 Task: Add Sprouts Organic Cage Free Large Grade A Brown Eggs to the cart.
Action: Mouse moved to (16, 109)
Screenshot: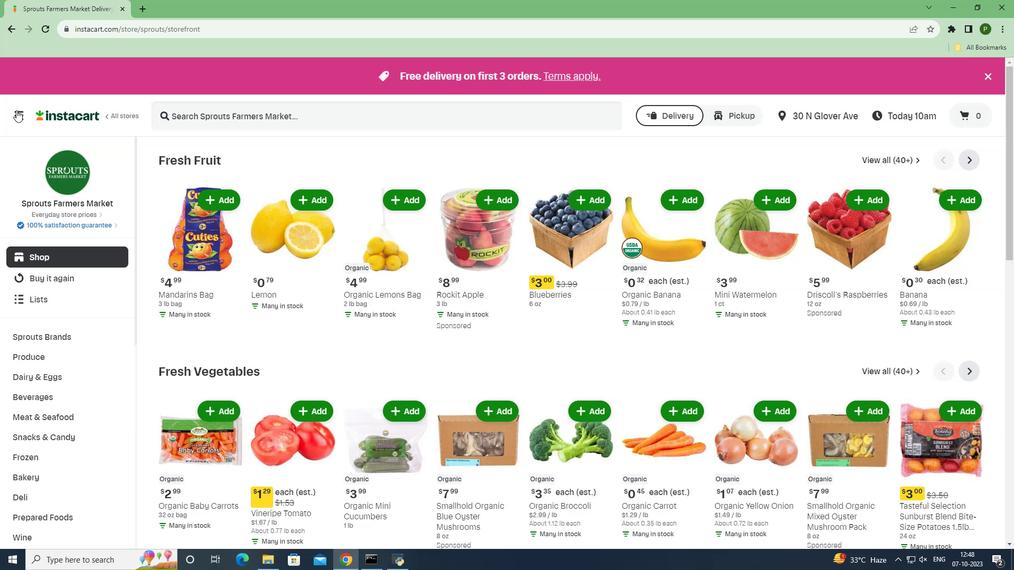 
Action: Mouse pressed left at (16, 109)
Screenshot: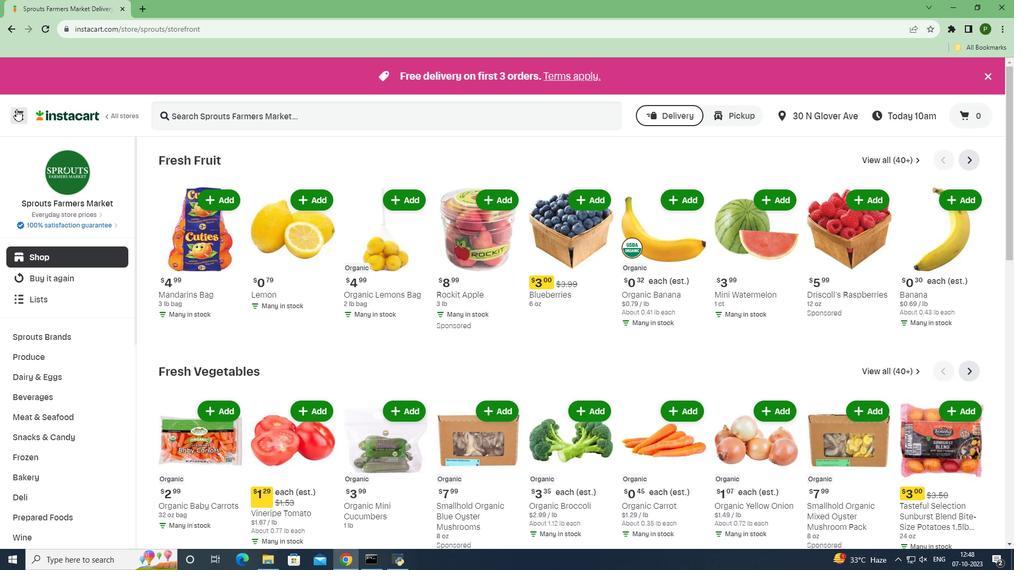 
Action: Mouse moved to (56, 274)
Screenshot: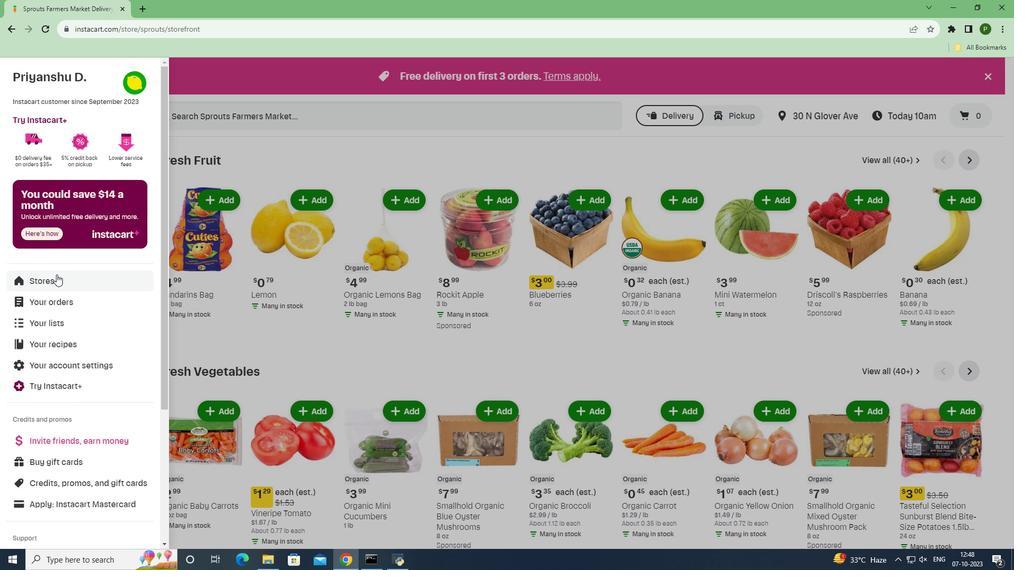 
Action: Mouse pressed left at (56, 274)
Screenshot: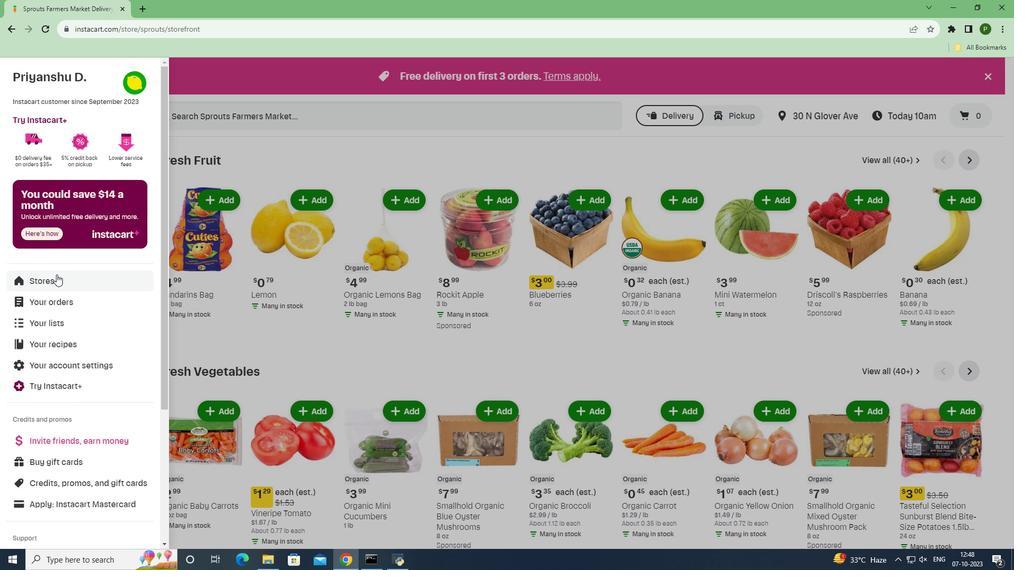 
Action: Mouse moved to (246, 122)
Screenshot: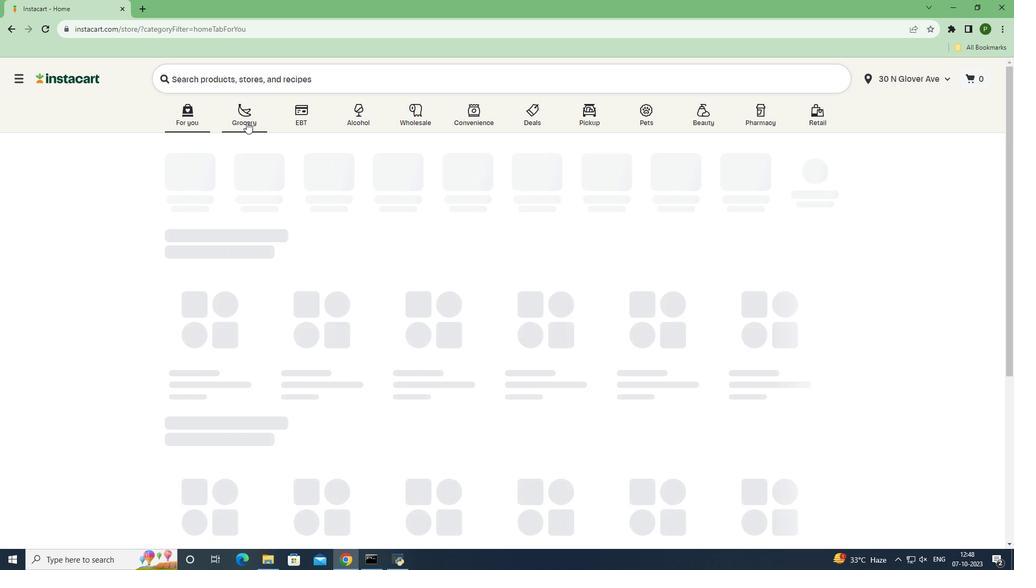 
Action: Mouse pressed left at (246, 122)
Screenshot: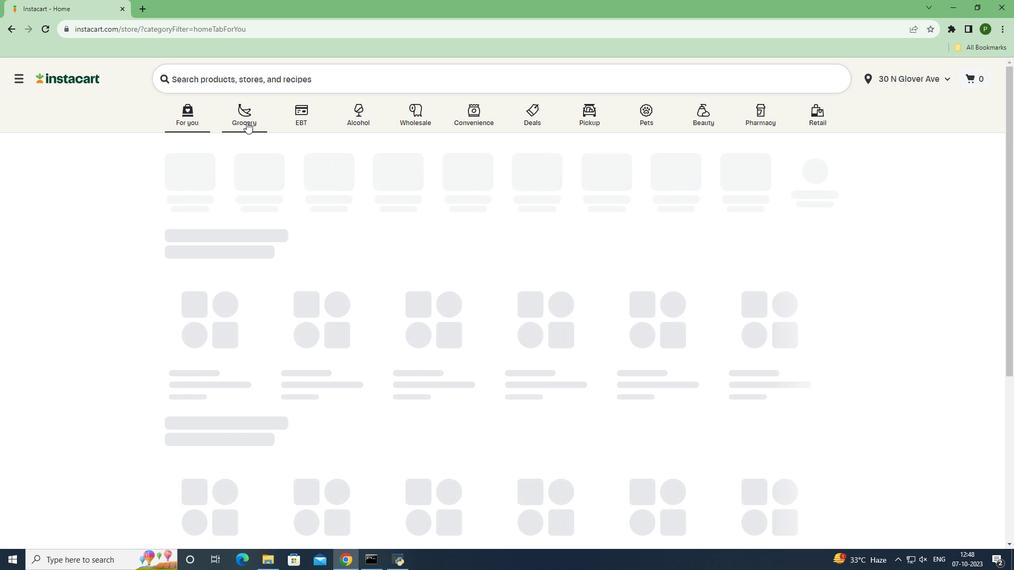 
Action: Mouse moved to (410, 255)
Screenshot: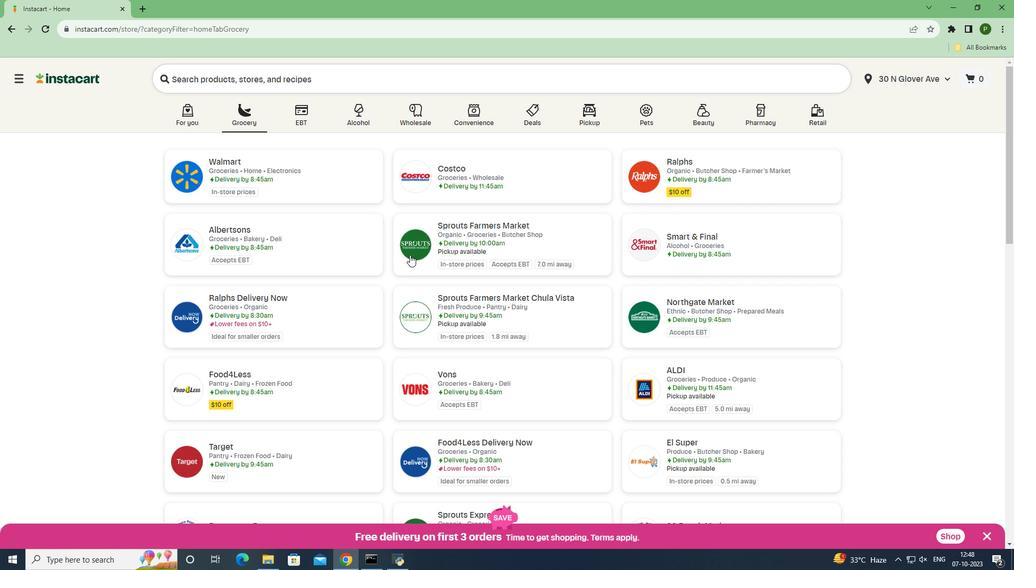 
Action: Mouse pressed left at (410, 255)
Screenshot: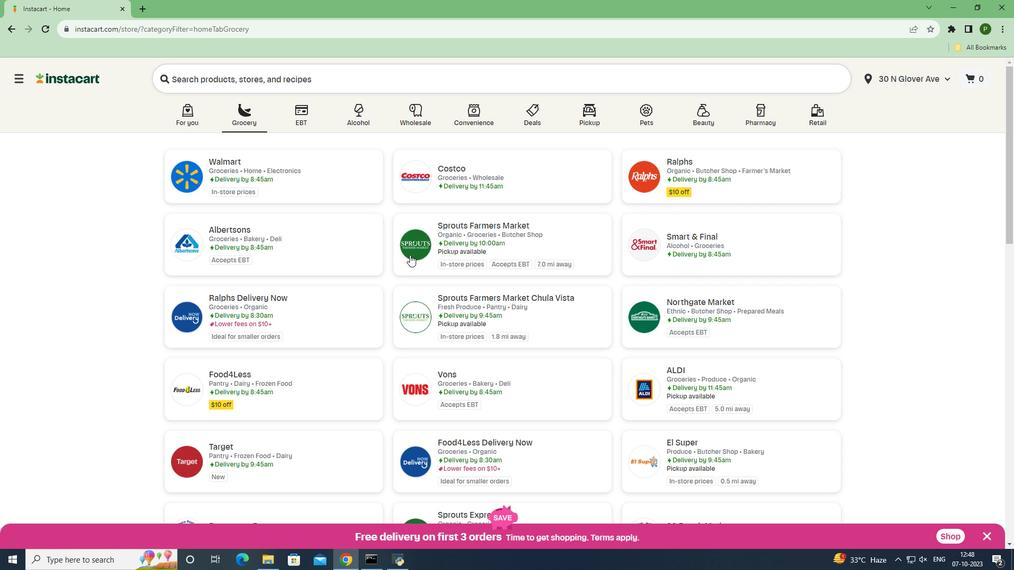 
Action: Mouse moved to (63, 381)
Screenshot: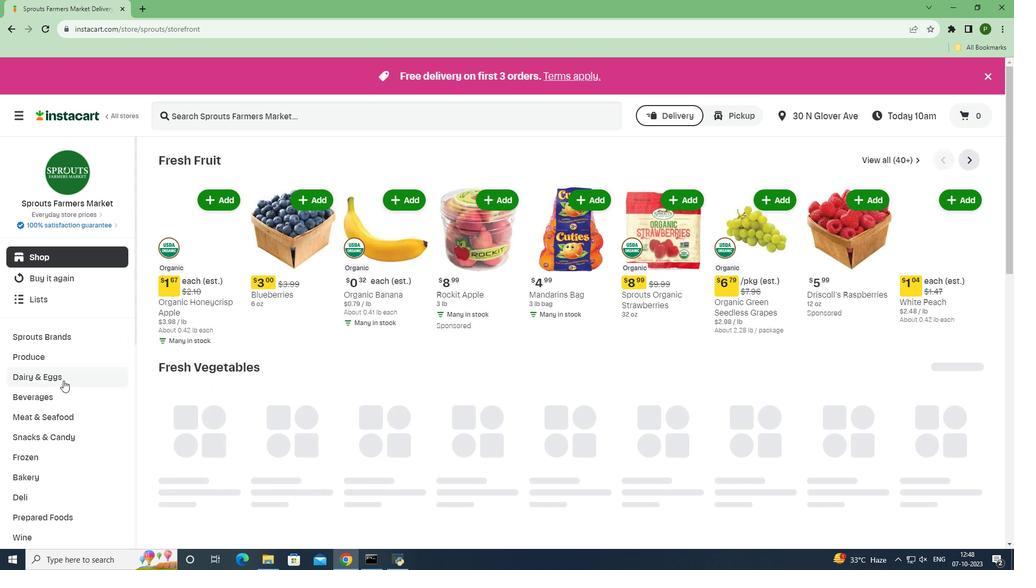 
Action: Mouse pressed left at (63, 381)
Screenshot: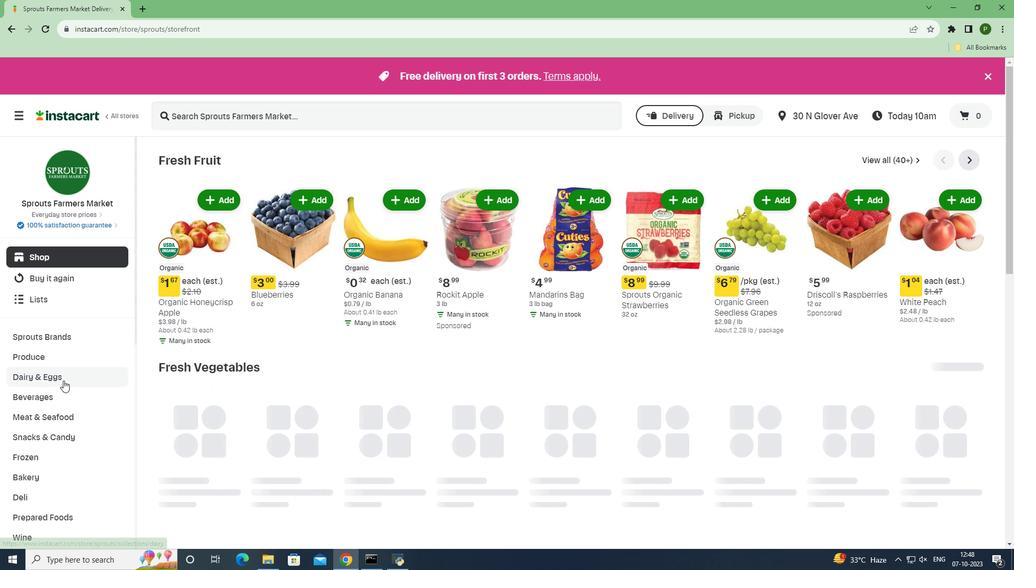 
Action: Mouse moved to (52, 434)
Screenshot: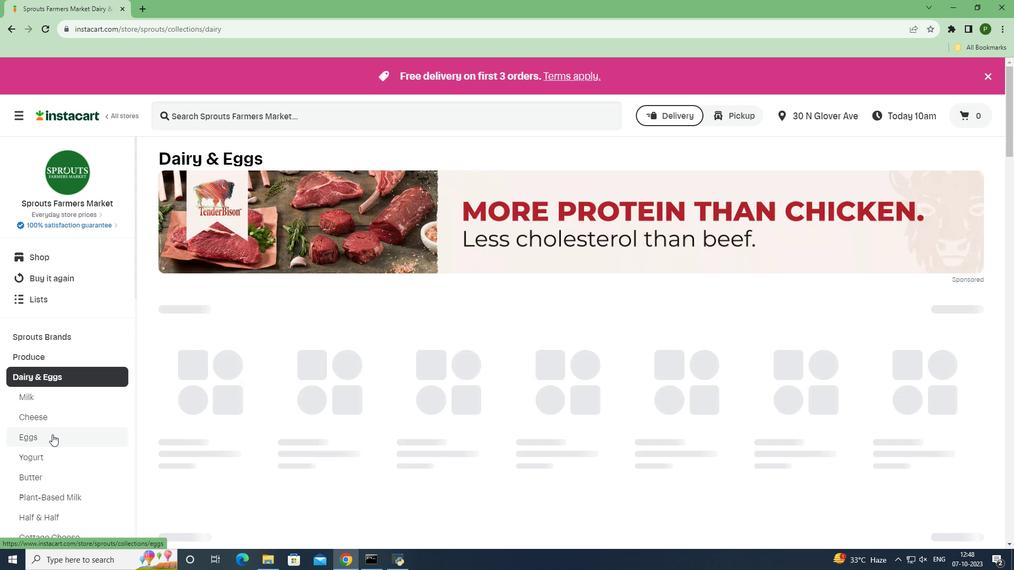 
Action: Mouse pressed left at (52, 434)
Screenshot: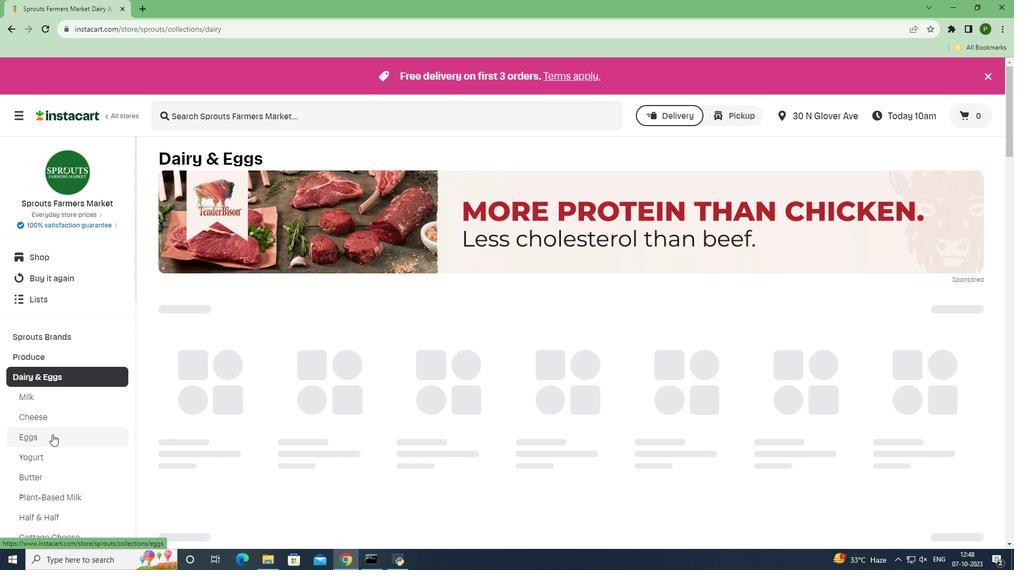 
Action: Mouse moved to (235, 114)
Screenshot: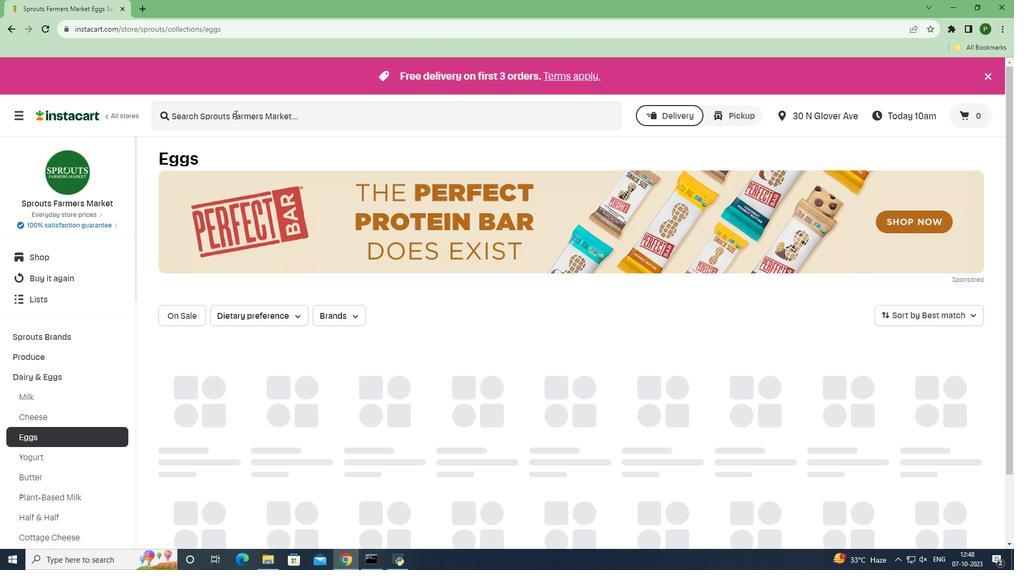 
Action: Mouse pressed left at (235, 114)
Screenshot: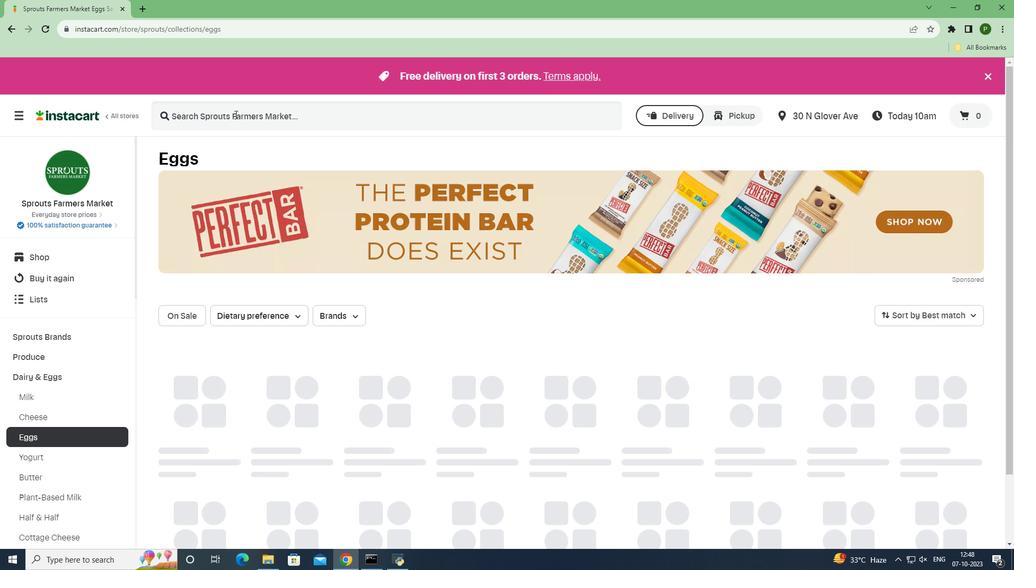 
Action: Key pressed <Key.caps_lock>S<Key.caps_lock>prouts<Key.space><Key.caps_lock>O<Key.caps_lock>rganic<Key.space><Key.caps_lock>C<Key.caps_lock>age<Key.space><Key.caps_lock>F<Key.caps_lock>ree<Key.space><Key.caps_lock>L<Key.caps_lock>arge<Key.space><Key.caps_lock>G<Key.caps_lock>rade<Key.space><Key.caps_lock>A<Key.space>B<Key.caps_lock>rown<Key.space><Key.caps_lock>E<Key.caps_lock>ggs<Key.space><Key.enter>
Screenshot: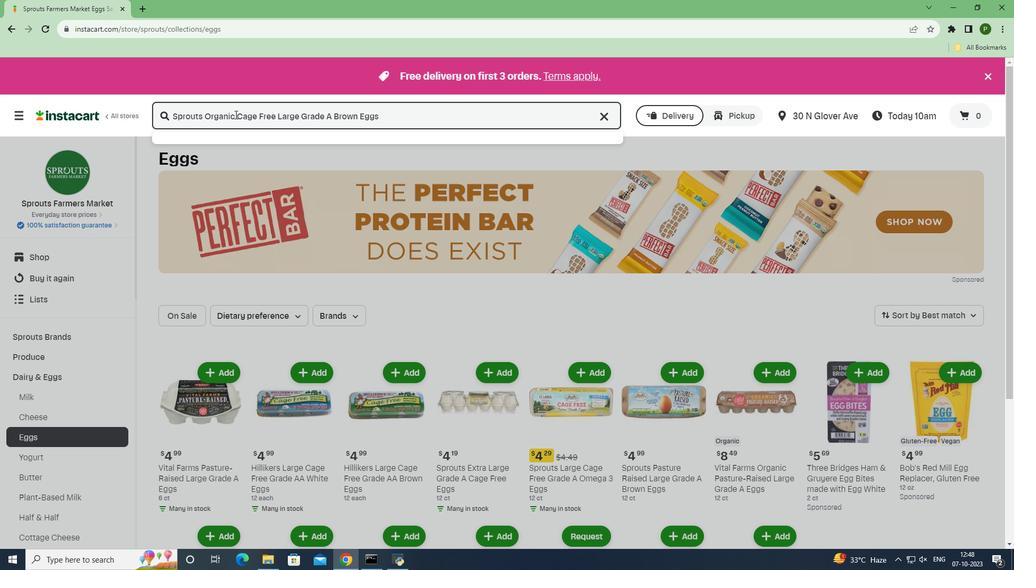 
Action: Mouse moved to (457, 402)
Screenshot: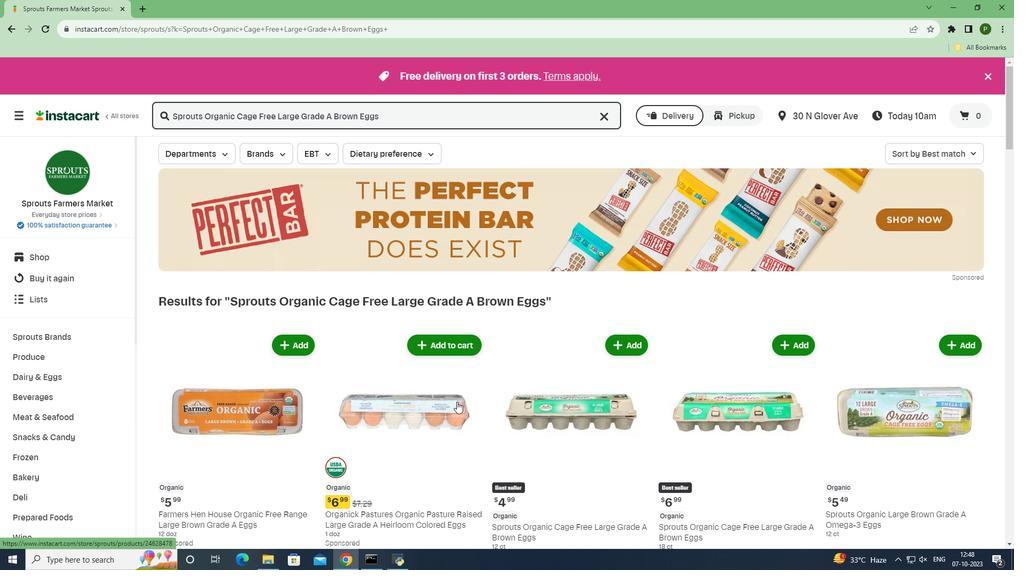 
Action: Mouse scrolled (457, 401) with delta (0, 0)
Screenshot: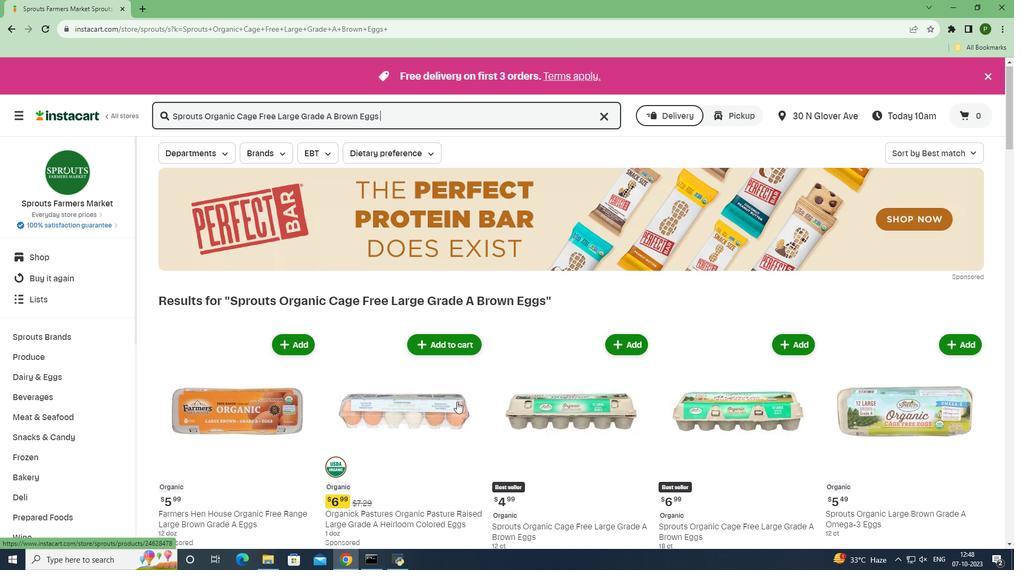 
Action: Mouse scrolled (457, 401) with delta (0, 0)
Screenshot: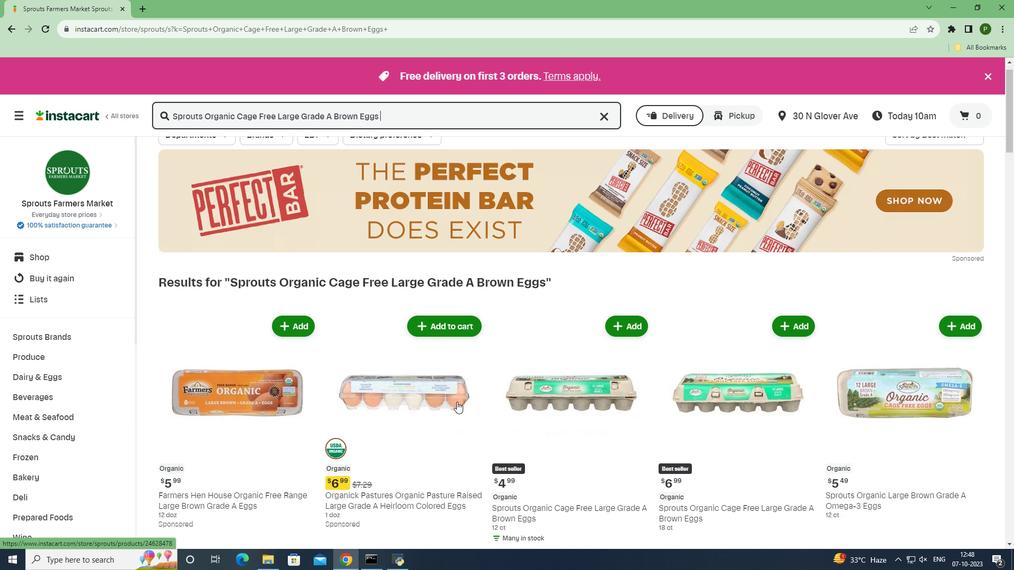 
Action: Mouse moved to (604, 235)
Screenshot: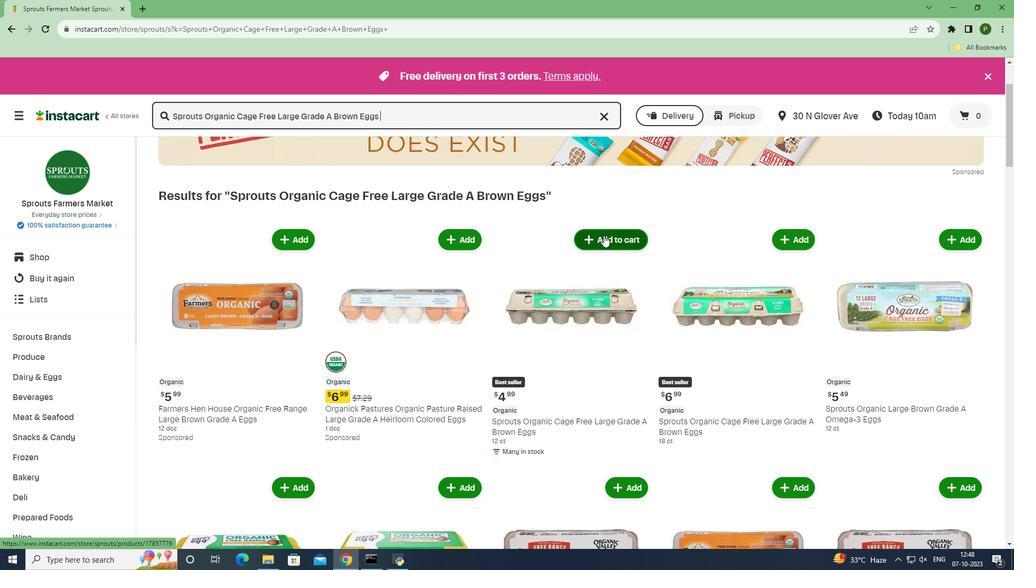 
Action: Mouse pressed left at (604, 235)
Screenshot: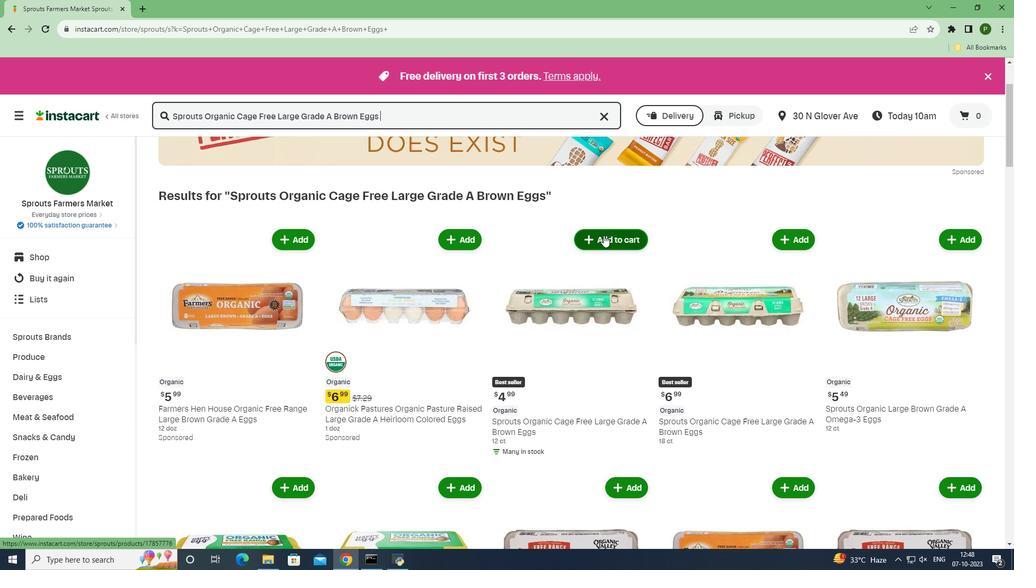 
Action: Mouse moved to (654, 282)
Screenshot: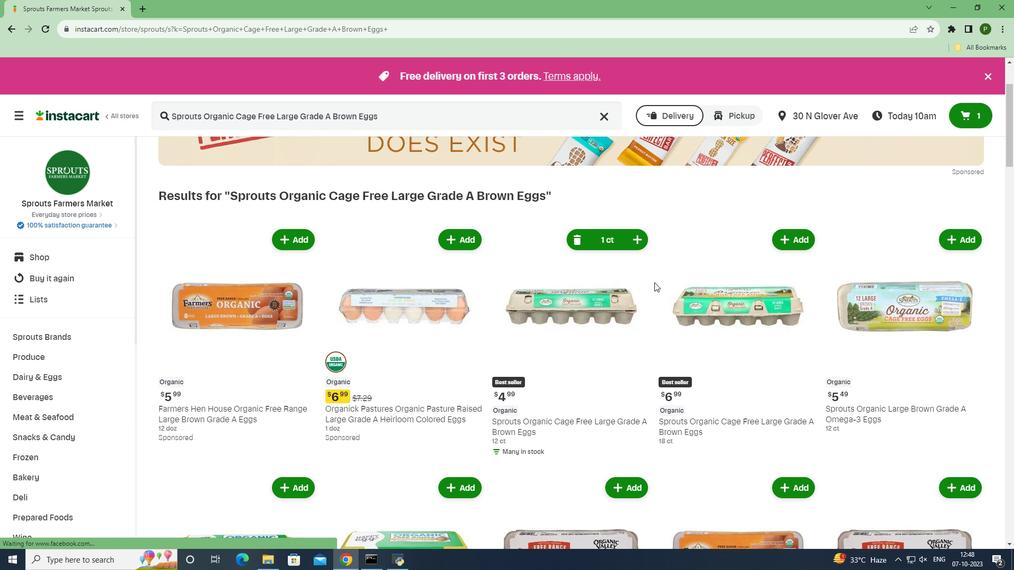 
